 Task: Add Avec Drinks Co Yuzu & Lime, Non-Alcoholic Zero-Sugar Soda & Mixer to the cart.
Action: Mouse pressed left at (19, 86)
Screenshot: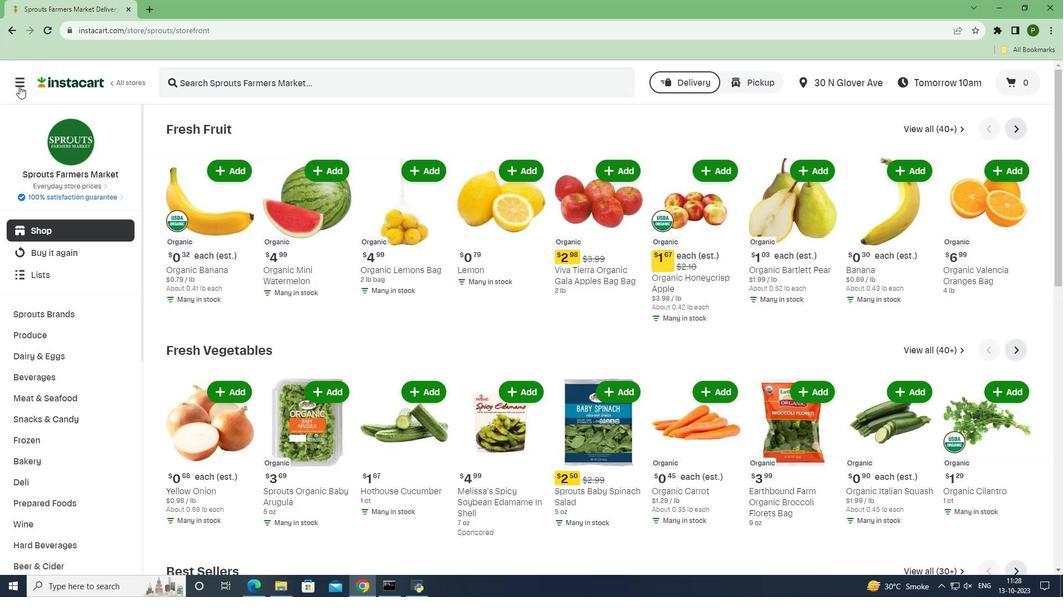 
Action: Mouse moved to (29, 292)
Screenshot: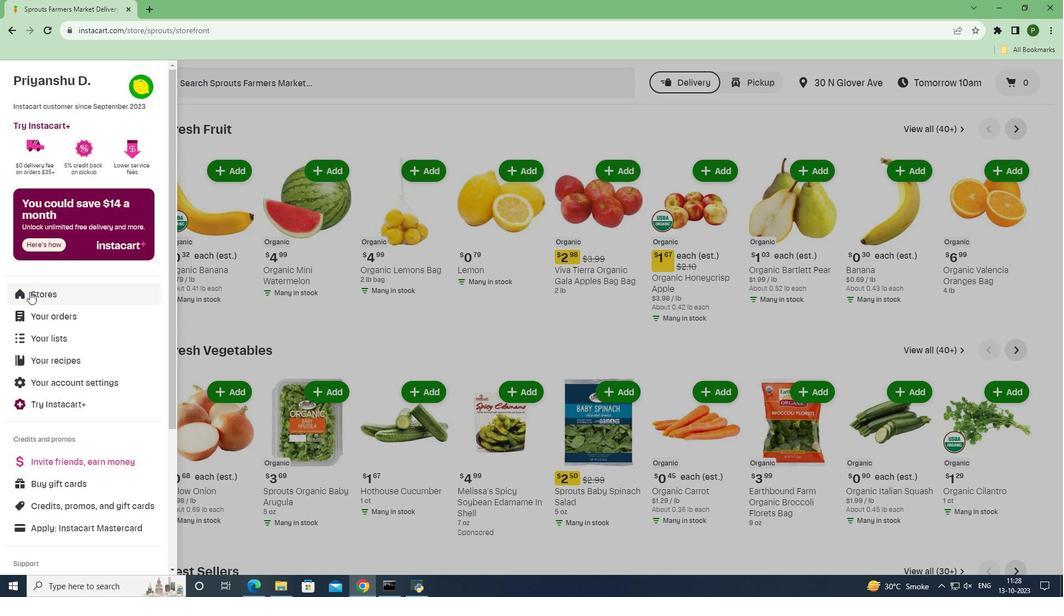 
Action: Mouse pressed left at (29, 292)
Screenshot: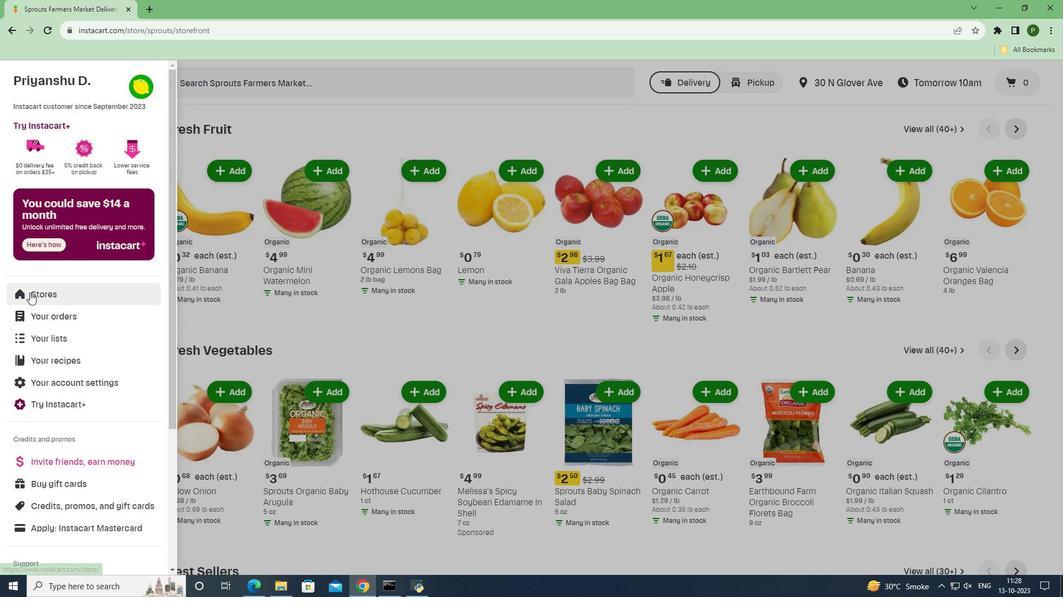 
Action: Mouse moved to (260, 120)
Screenshot: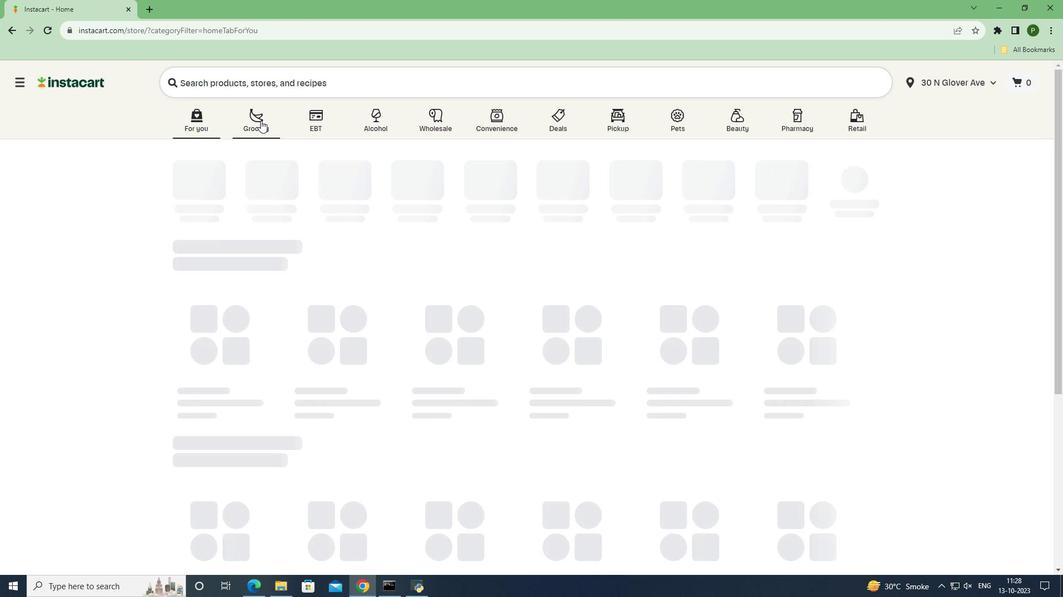 
Action: Mouse pressed left at (260, 120)
Screenshot: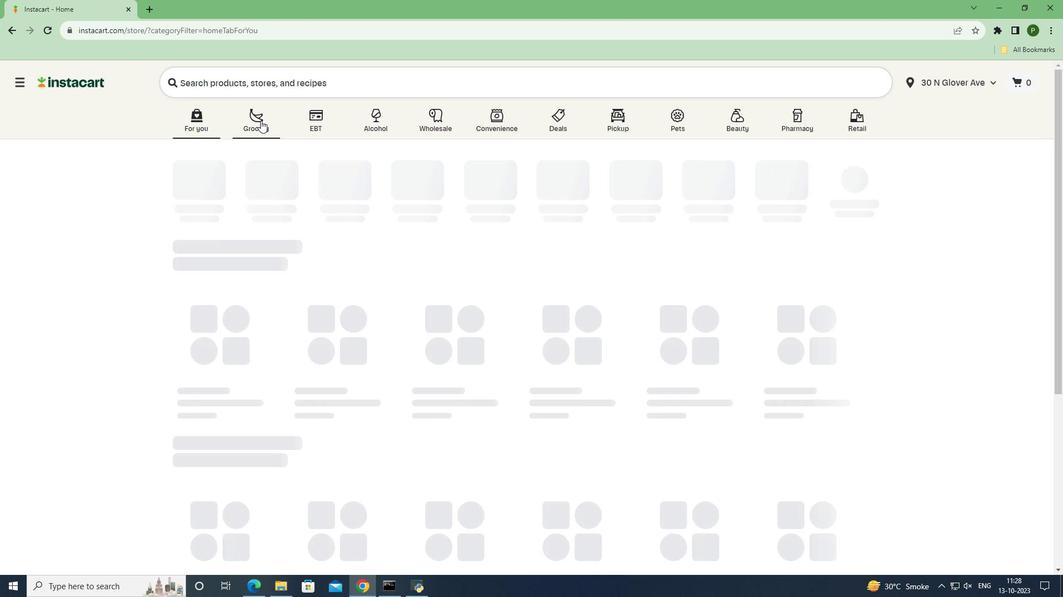 
Action: Mouse moved to (691, 257)
Screenshot: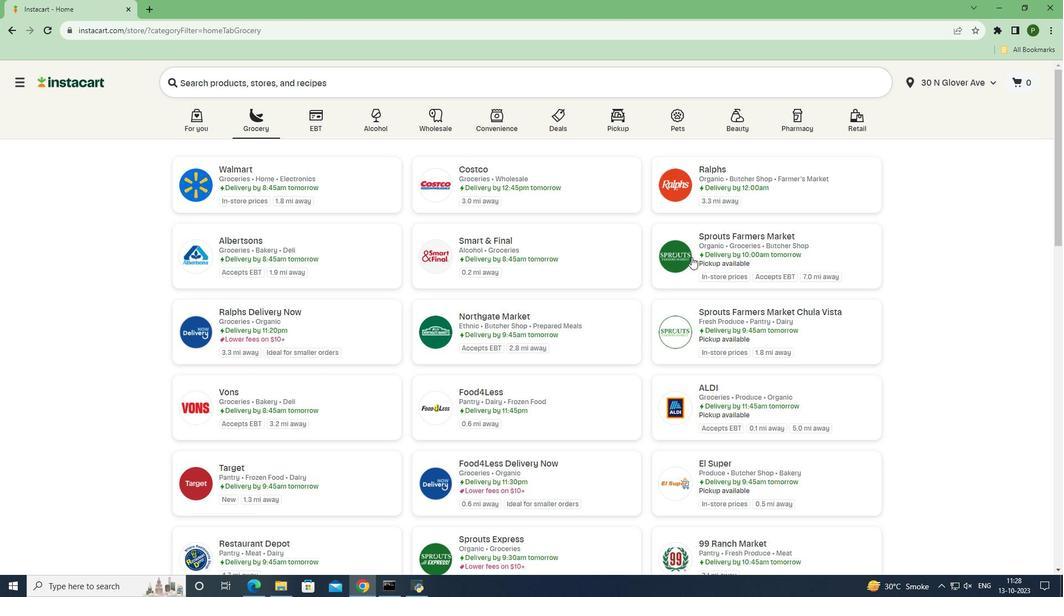 
Action: Mouse pressed left at (691, 257)
Screenshot: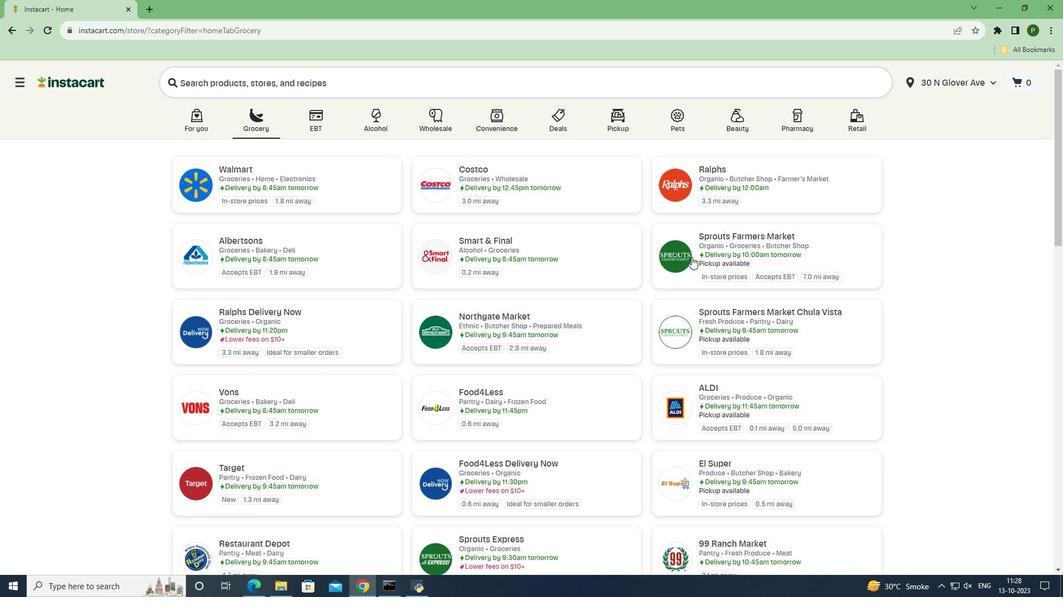 
Action: Mouse moved to (65, 377)
Screenshot: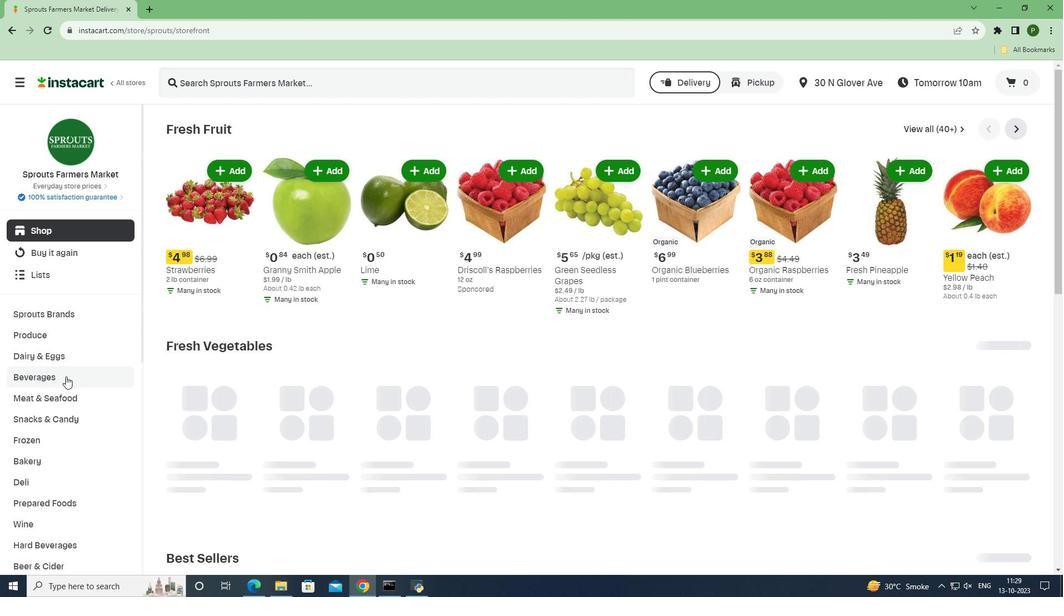 
Action: Mouse pressed left at (65, 377)
Screenshot: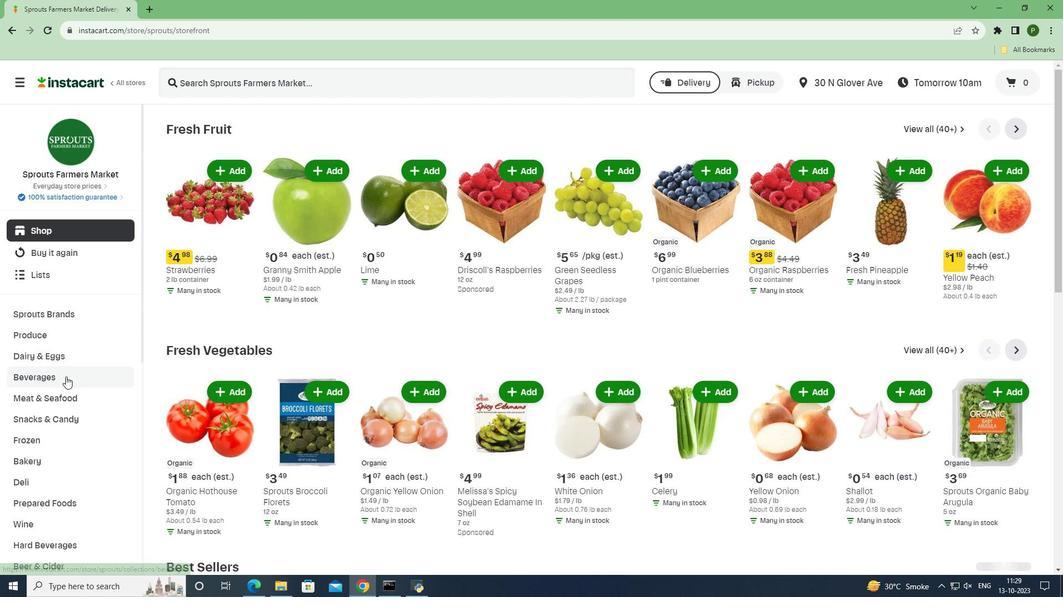 
Action: Mouse moved to (843, 161)
Screenshot: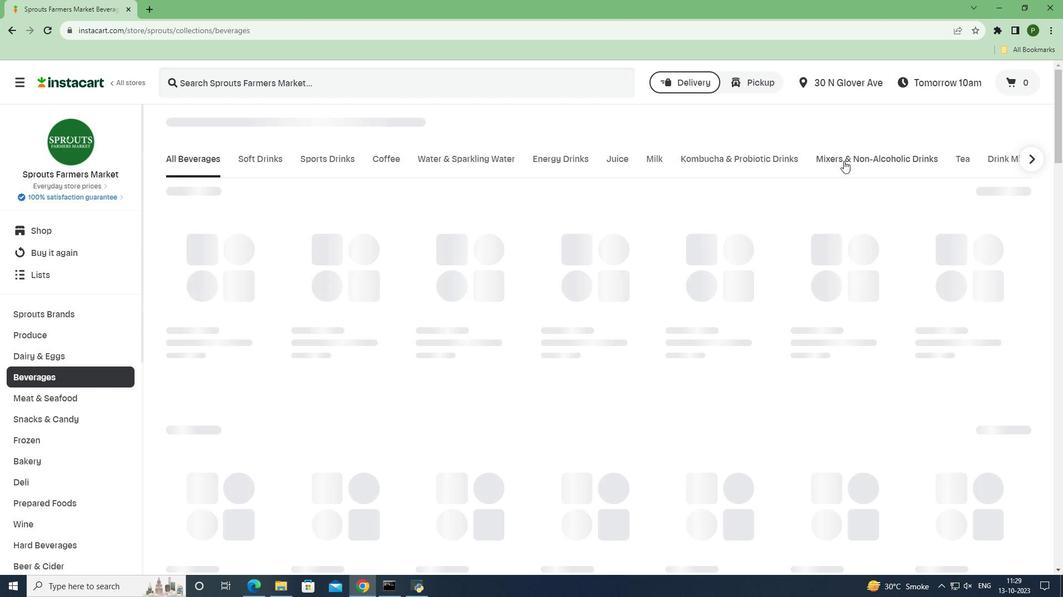 
Action: Mouse pressed left at (843, 161)
Screenshot: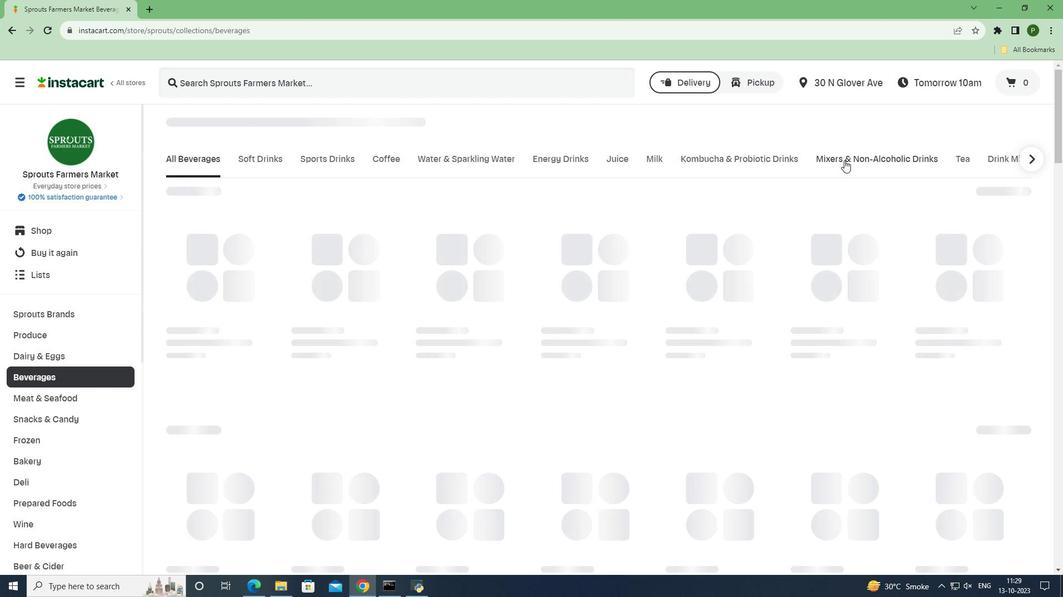 
Action: Mouse moved to (340, 80)
Screenshot: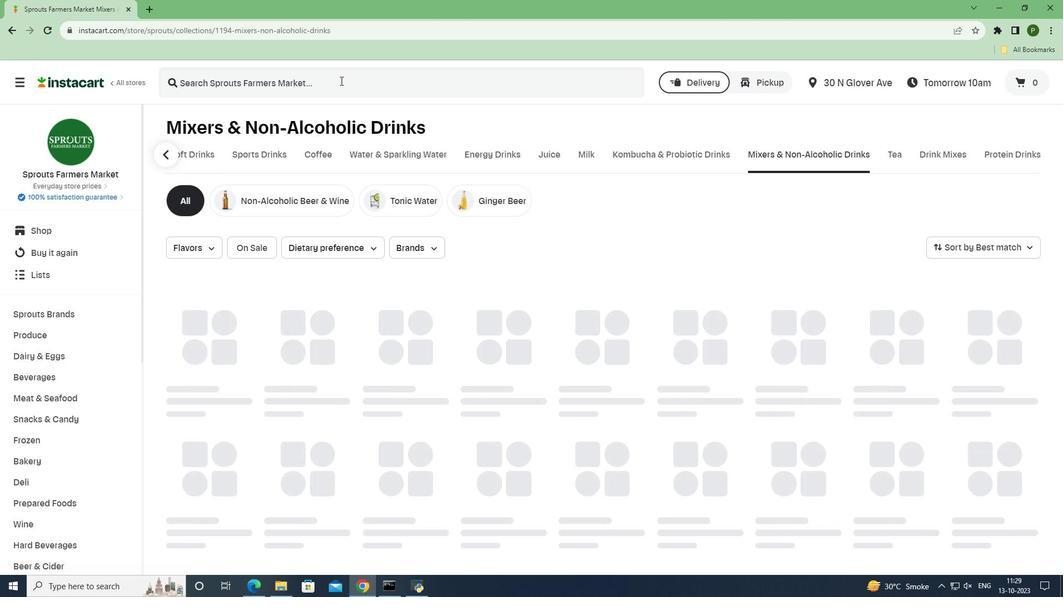 
Action: Mouse pressed left at (340, 80)
Screenshot: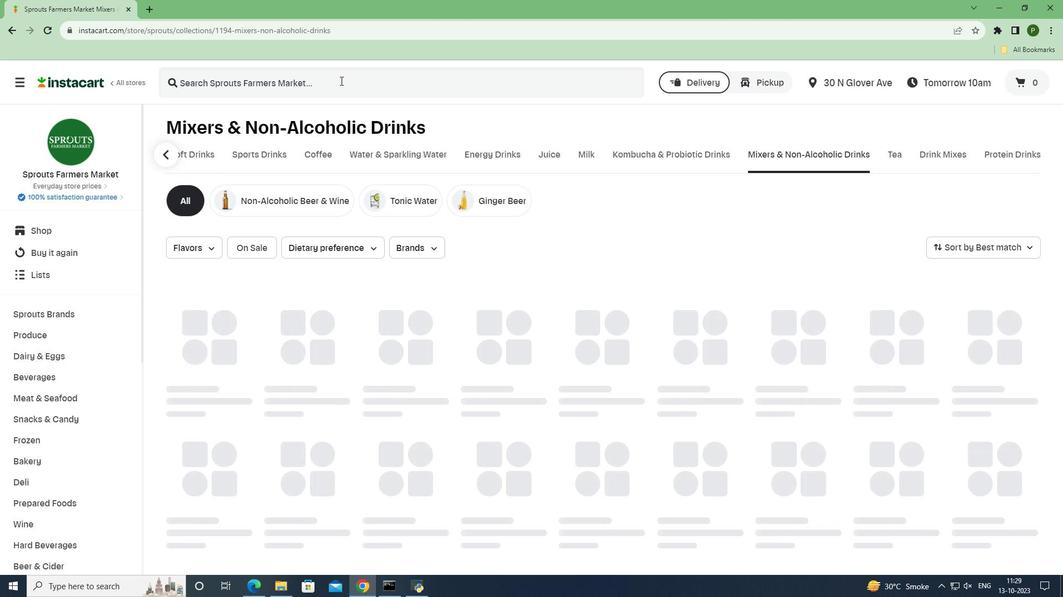 
Action: Key pressed <Key.caps_lock>A<Key.caps_lock>vec<Key.space><Key.caps_lock>D<Key.caps_lock>rinks<Key.space><Key.caps_lock>C<Key.caps_lock>o<Key.space><Key.caps_lock>Y<Key.caps_lock>uzu<Key.space><Key.shift>&<Key.space><Key.caps_lock>L<Key.caps_lock>ime,<Key.space><Key.caps_lock>N<Key.caps_lock>on-<Key.space><Key.caps_lock>A<Key.caps_lock>lcoholic<Key.space><Key.caps_lock>Z<Key.caps_lock>ero-<Key.caps_lock>S<Key.caps_lock>ugar<Key.space><Key.caps_lock>S<Key.caps_lock>oda<Key.space><Key.shift>&<Key.space><Key.caps_lock>M<Key.caps_lock>ixer<Key.space><Key.enter>
Screenshot: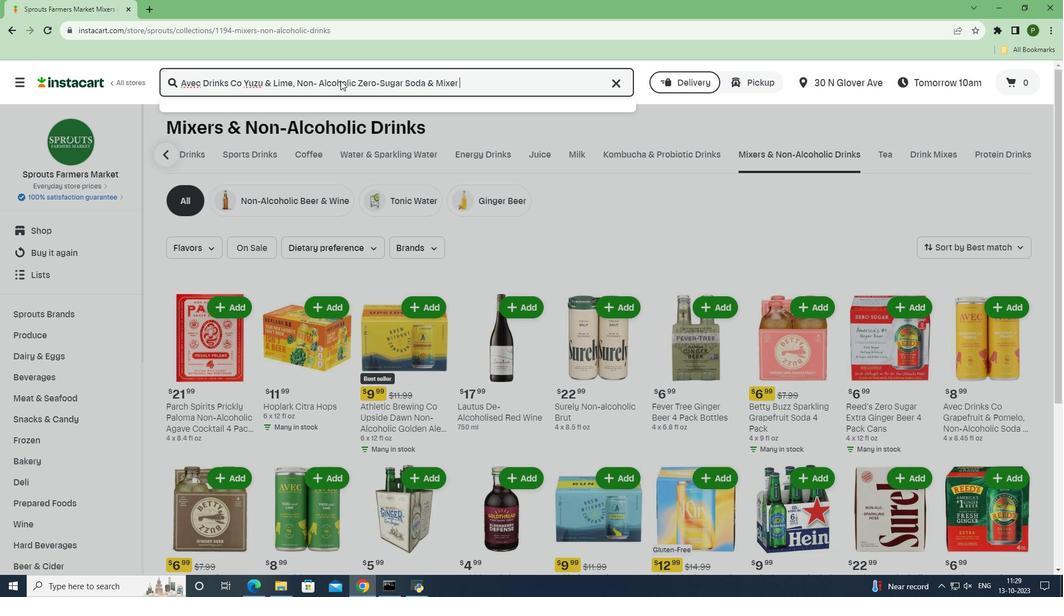 
Action: Mouse moved to (291, 178)
Screenshot: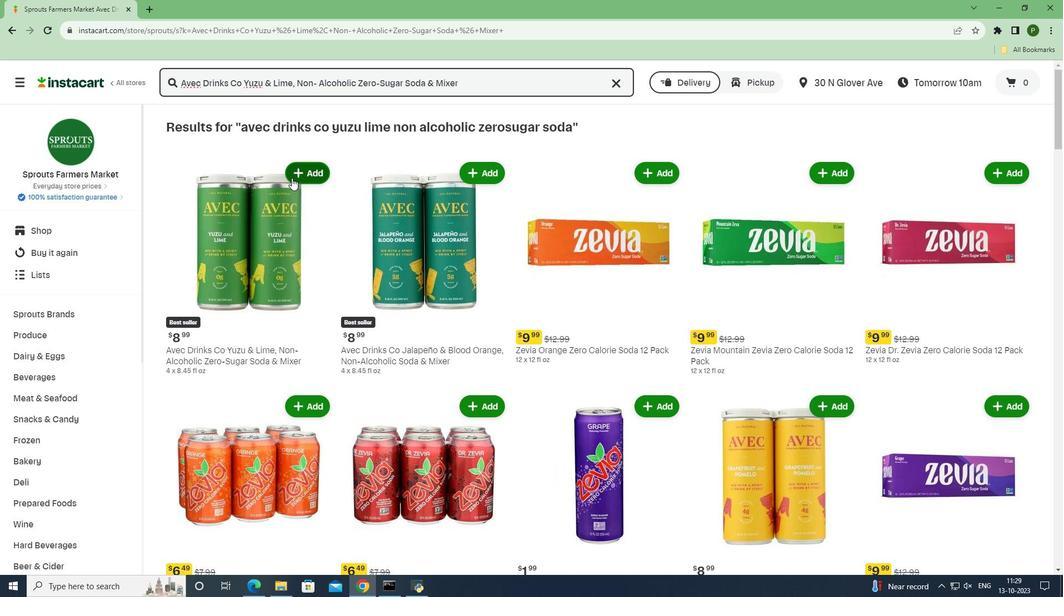 
Action: Mouse pressed left at (291, 178)
Screenshot: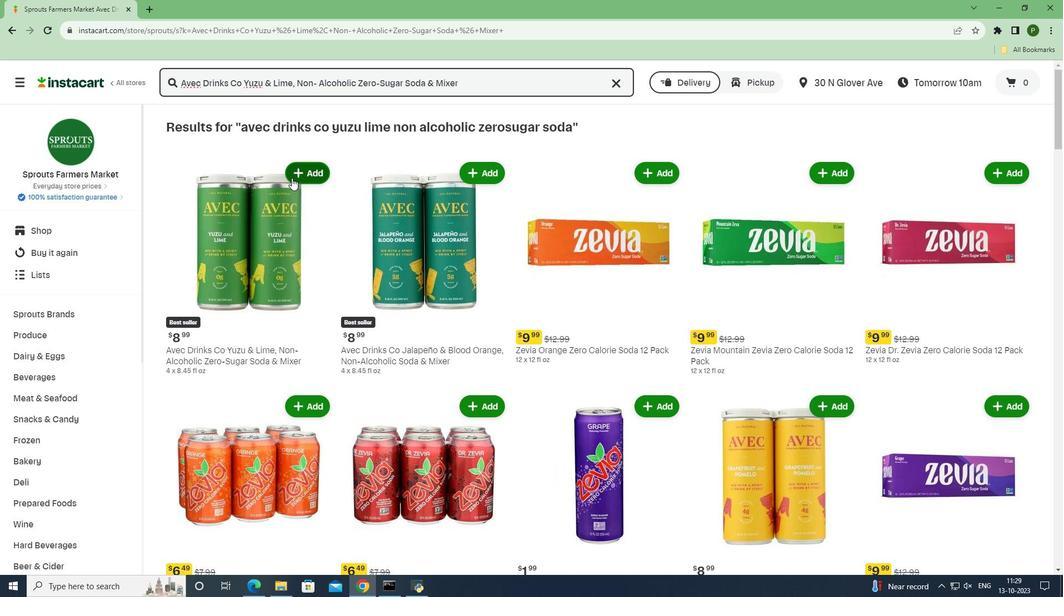 
Action: Mouse moved to (334, 250)
Screenshot: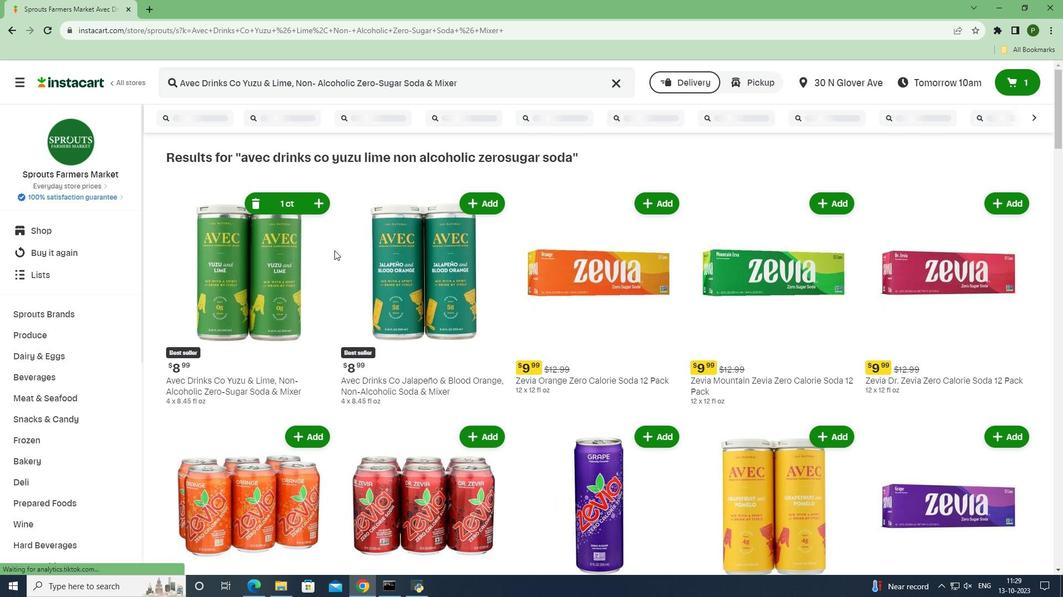
